 Task: In the  document Friendshipfile.txt change page color to  'Blue'. Insert watermark  'Do not copy ' Apply Font Style in watermark Georgia
Action: Mouse moved to (54, 79)
Screenshot: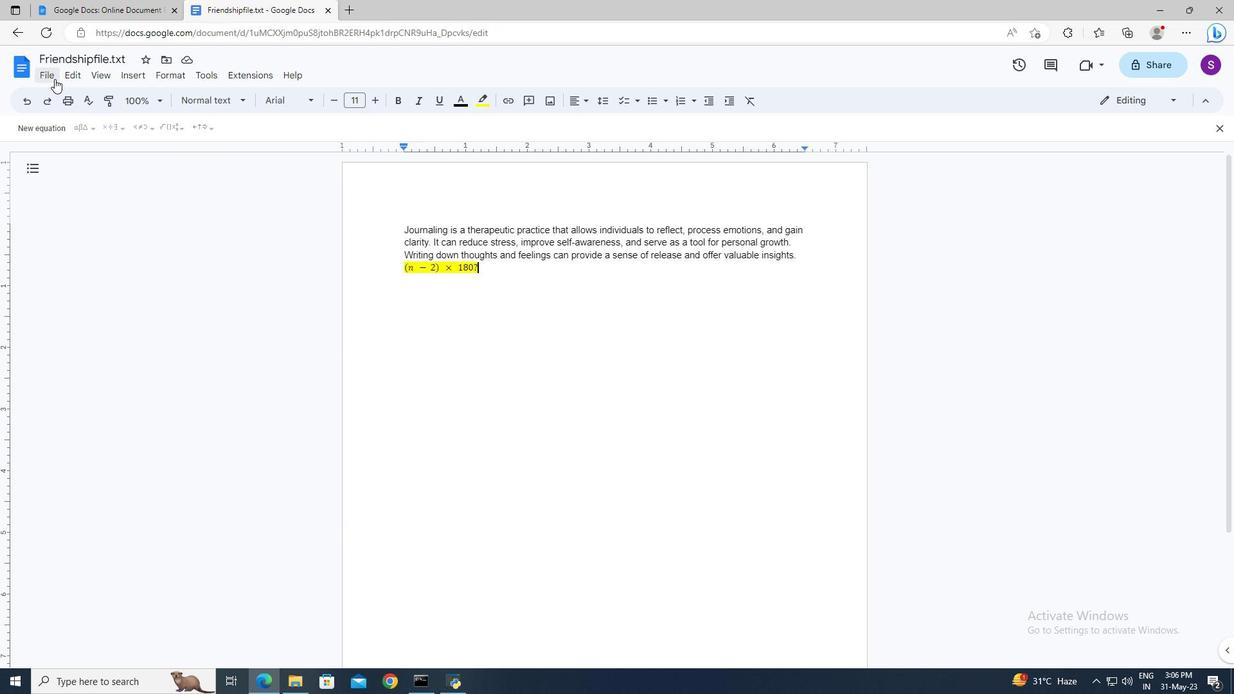 
Action: Mouse pressed left at (54, 79)
Screenshot: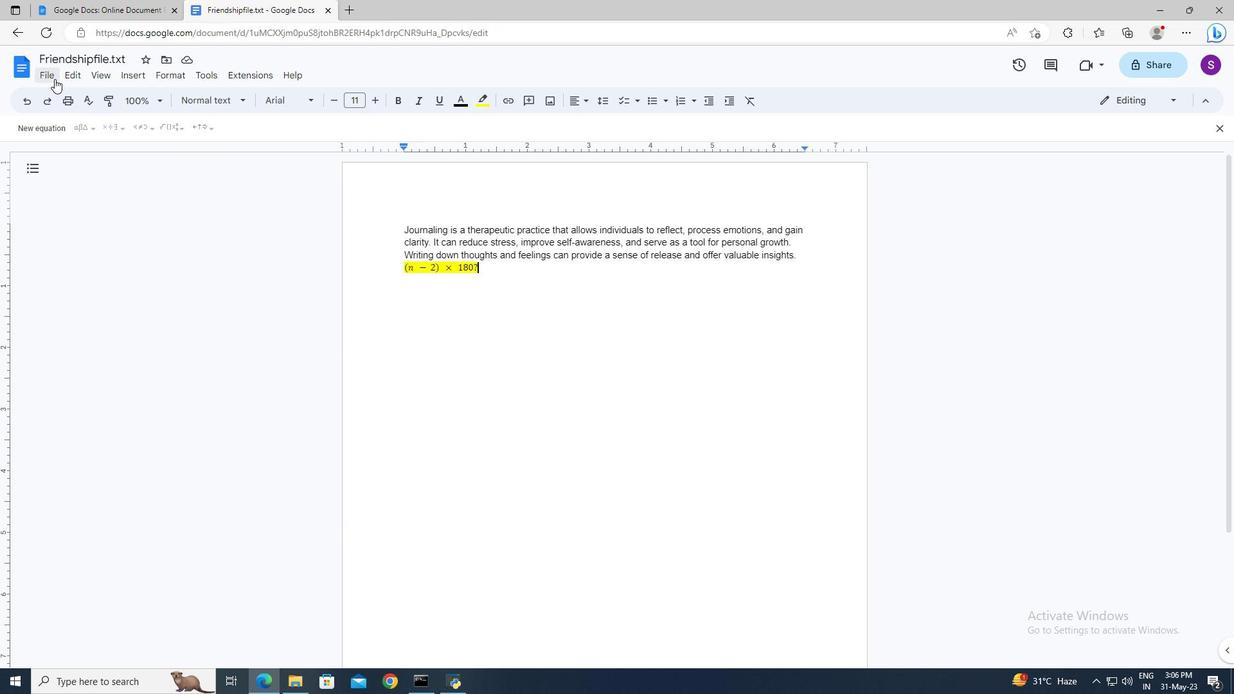 
Action: Mouse moved to (96, 428)
Screenshot: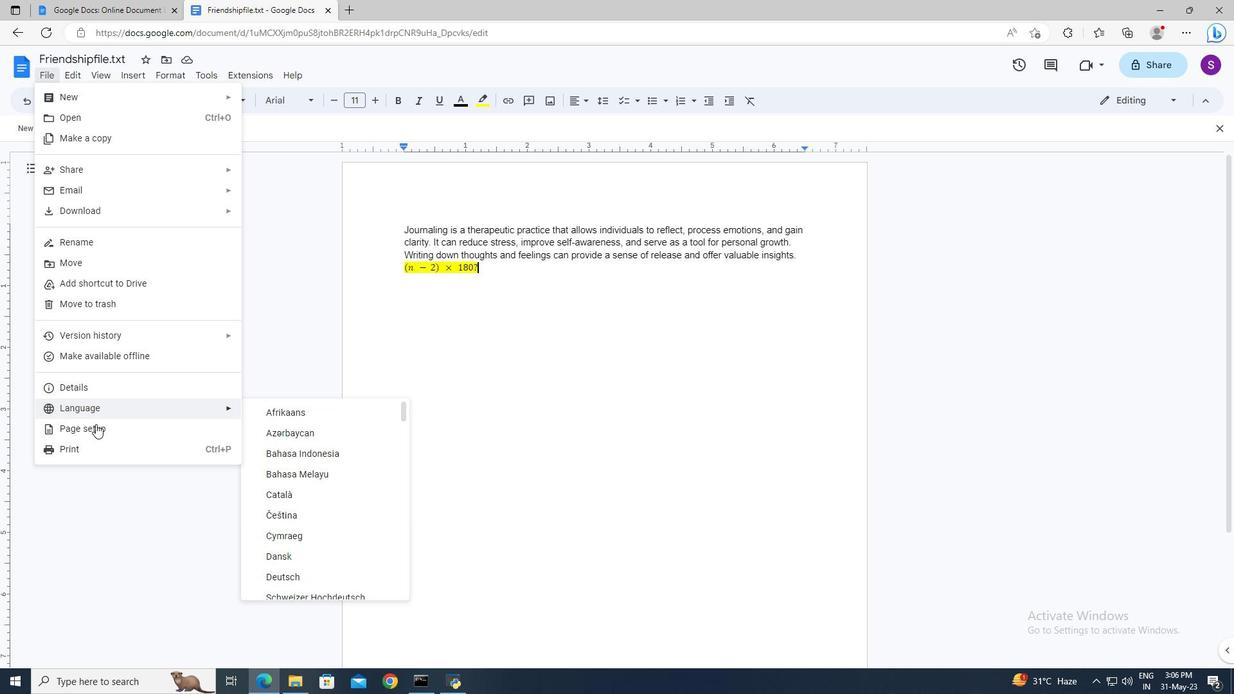 
Action: Mouse pressed left at (96, 428)
Screenshot: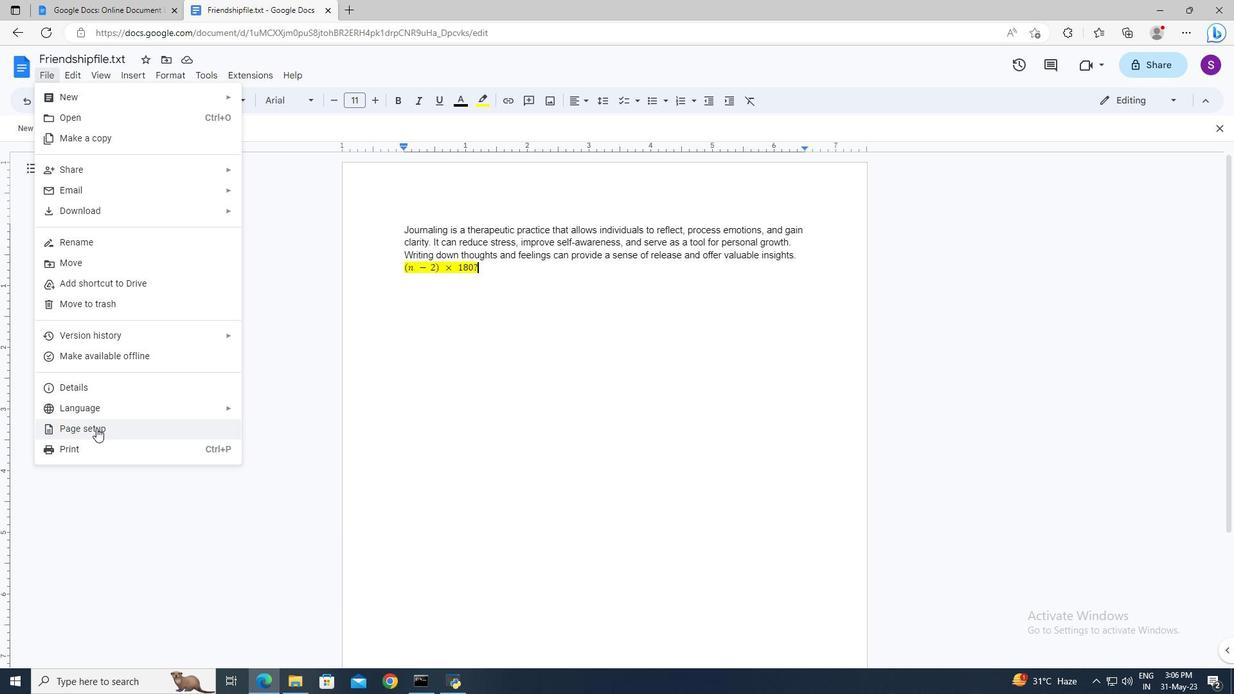 
Action: Mouse moved to (526, 433)
Screenshot: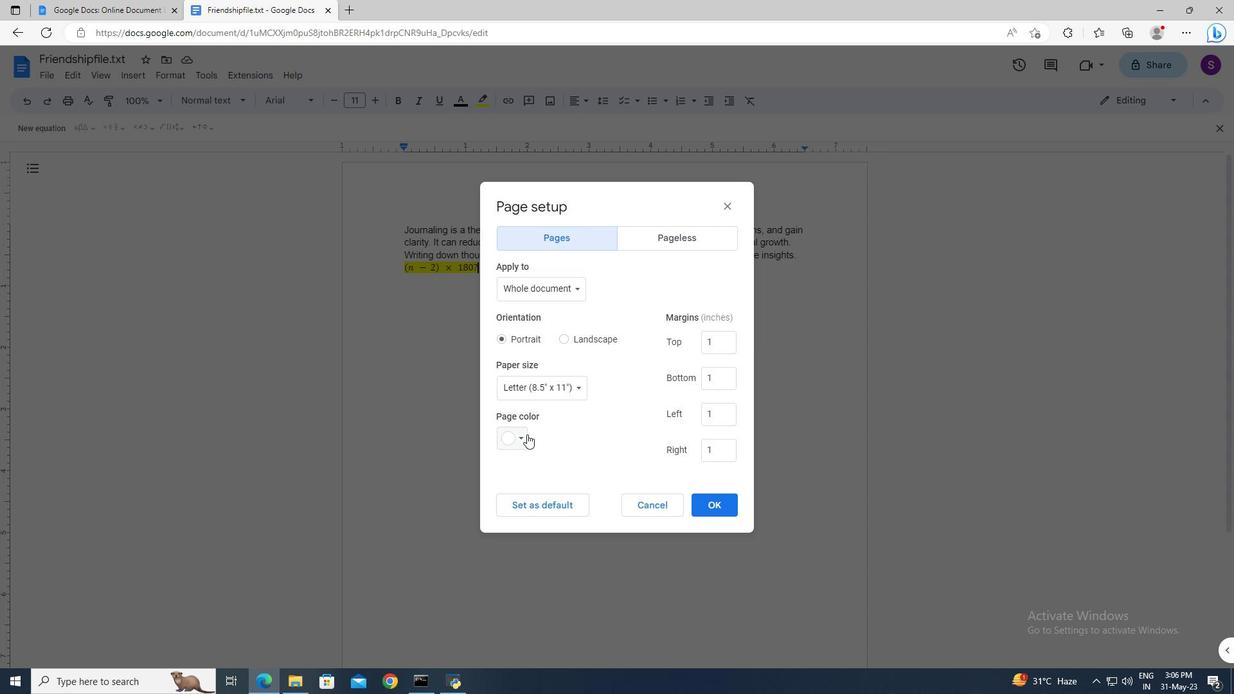 
Action: Mouse pressed left at (526, 433)
Screenshot: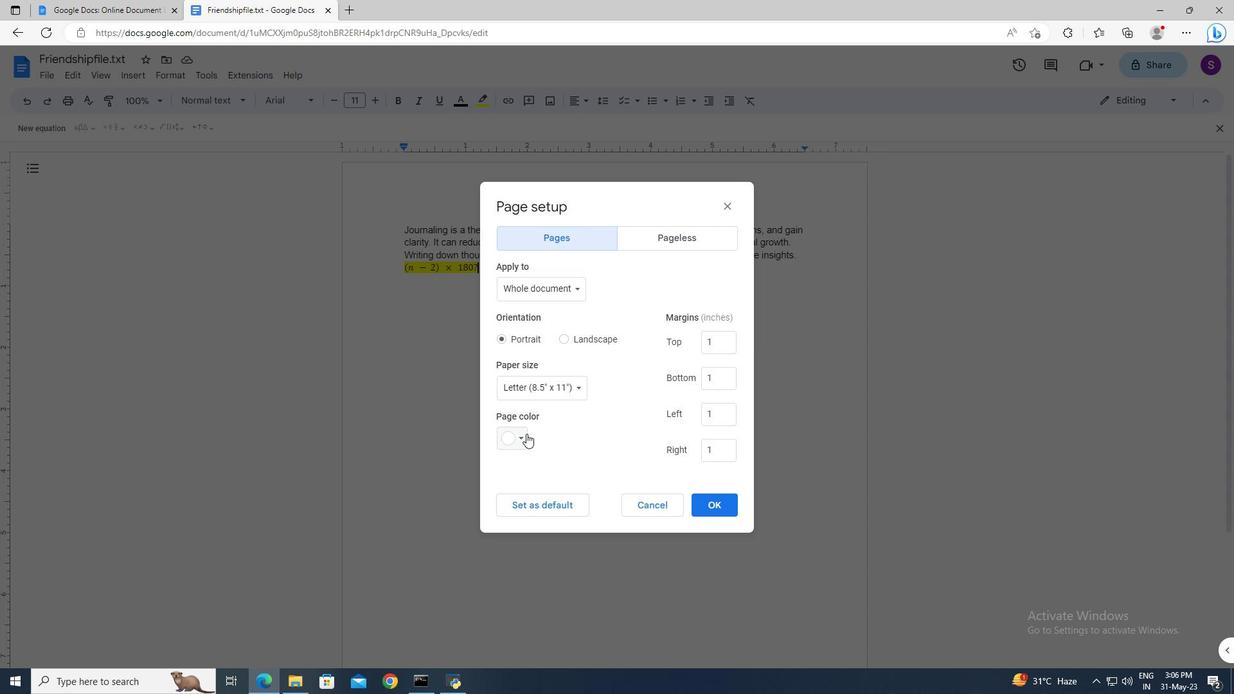 
Action: Mouse moved to (610, 478)
Screenshot: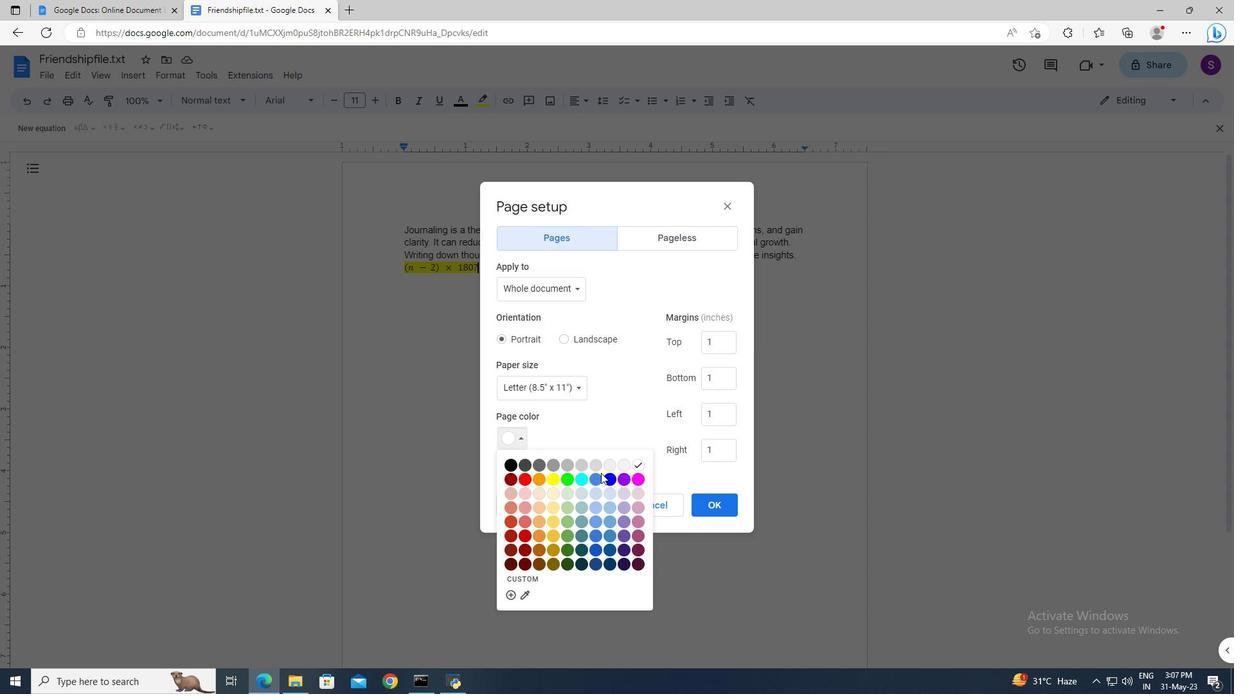 
Action: Mouse pressed left at (610, 478)
Screenshot: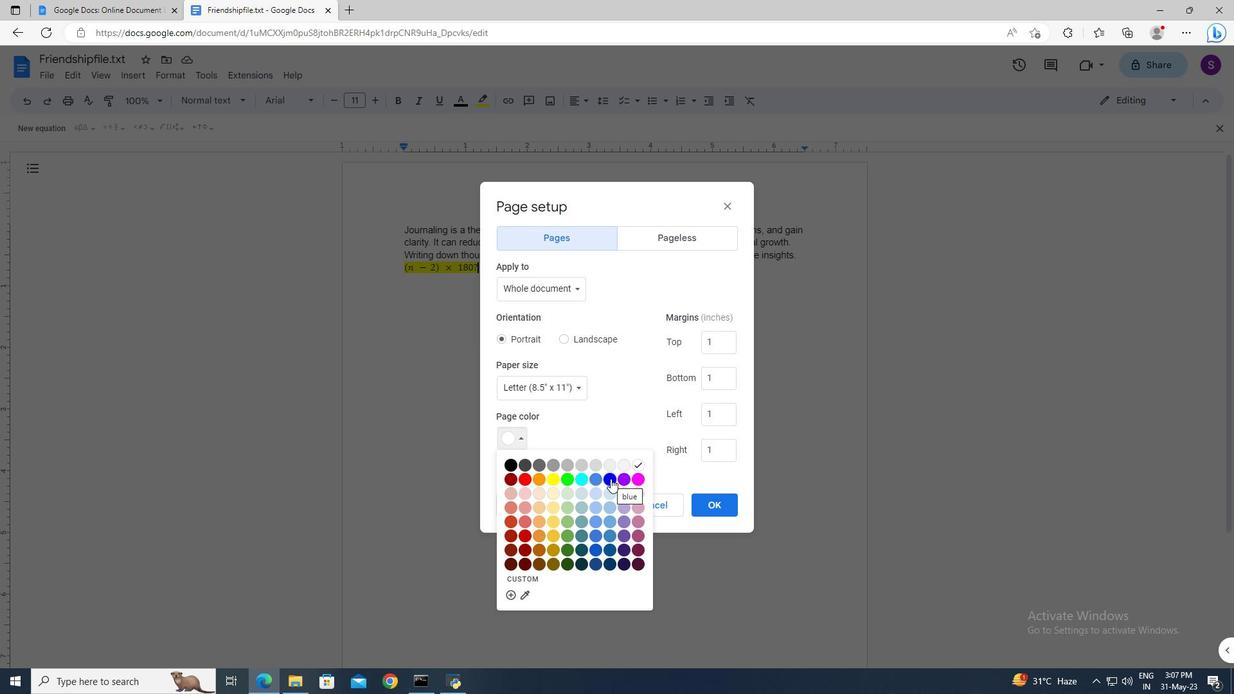 
Action: Mouse moved to (709, 505)
Screenshot: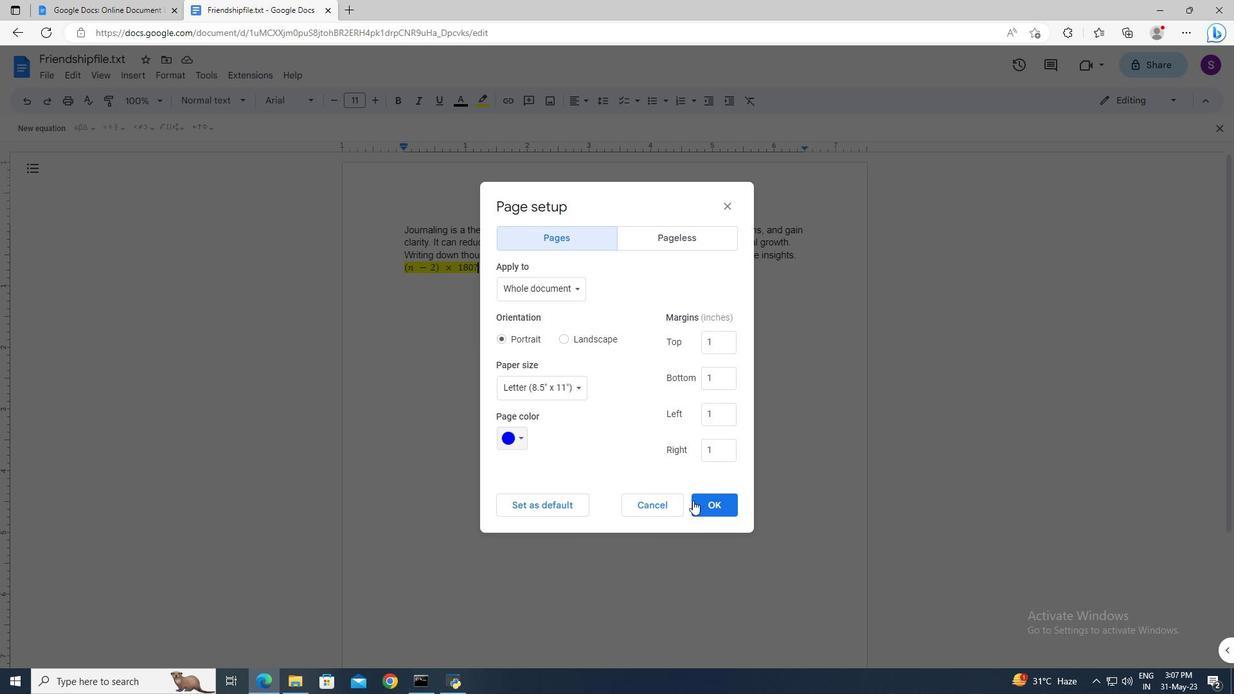 
Action: Mouse pressed left at (709, 505)
Screenshot: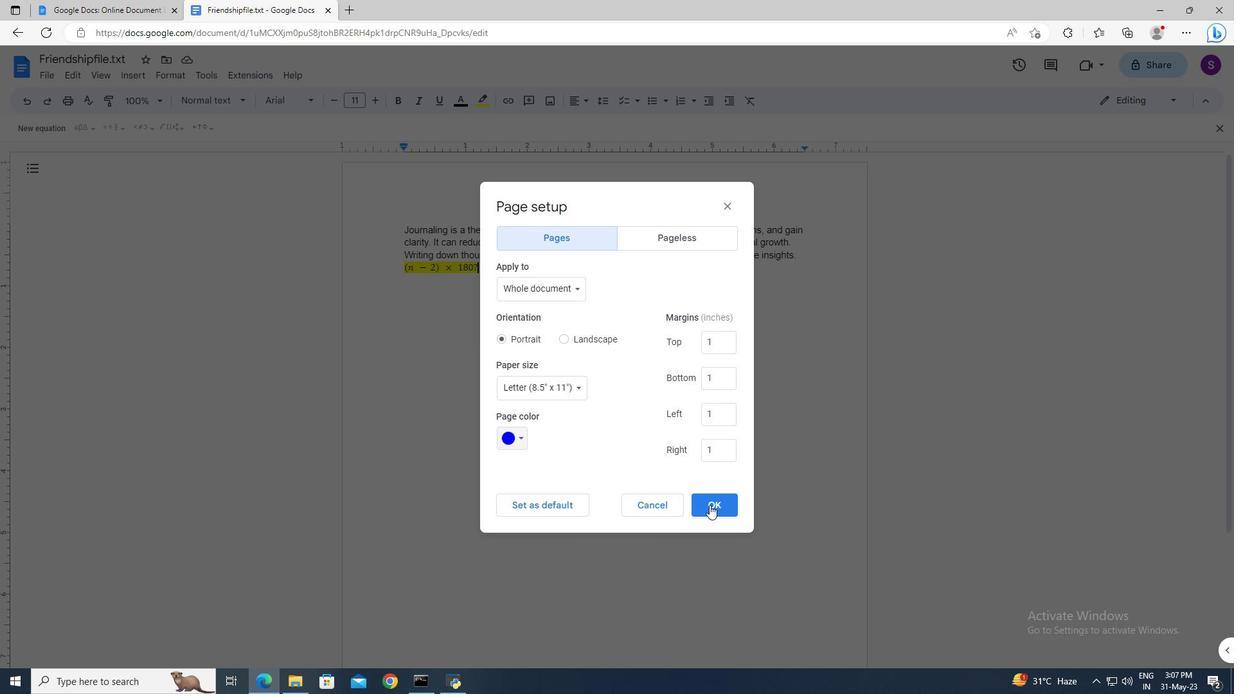 
Action: Mouse moved to (140, 82)
Screenshot: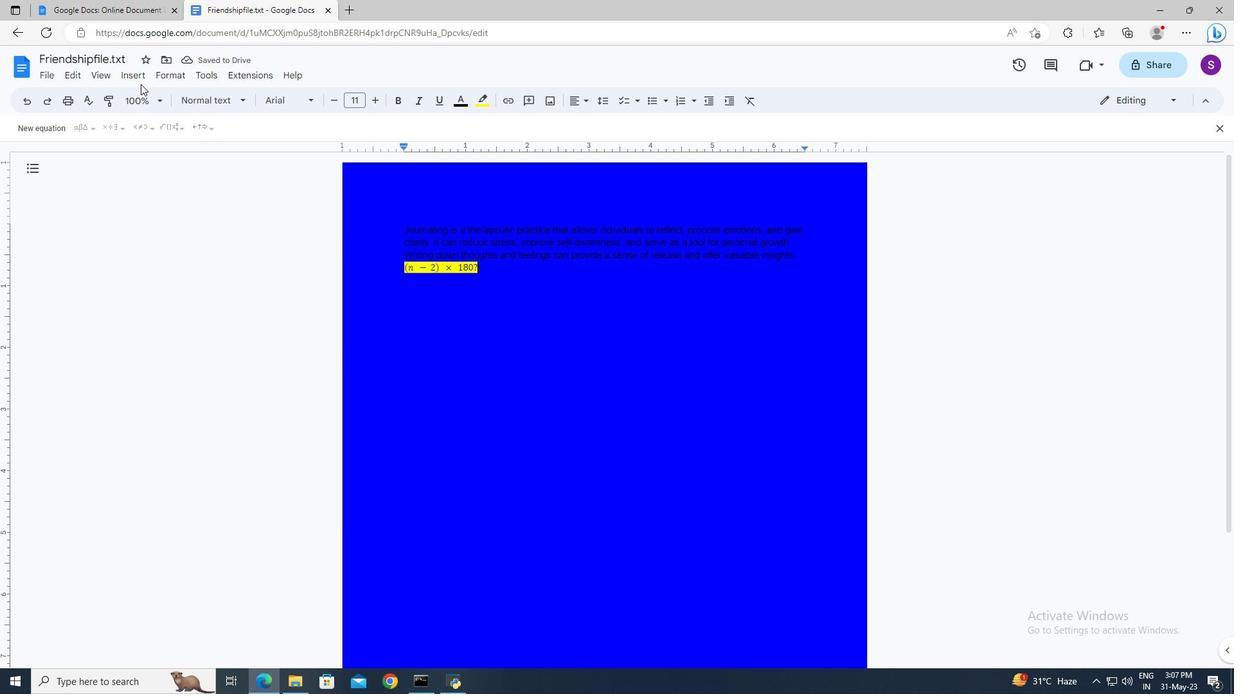 
Action: Mouse pressed left at (140, 82)
Screenshot: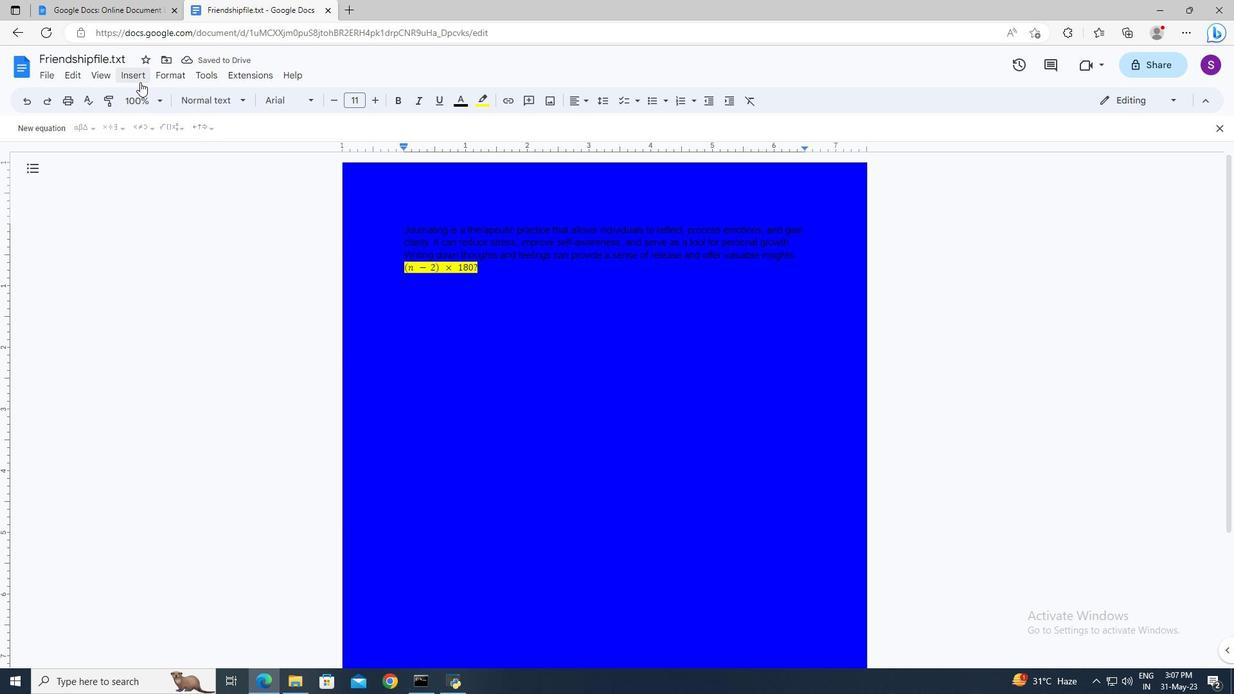 
Action: Mouse moved to (178, 369)
Screenshot: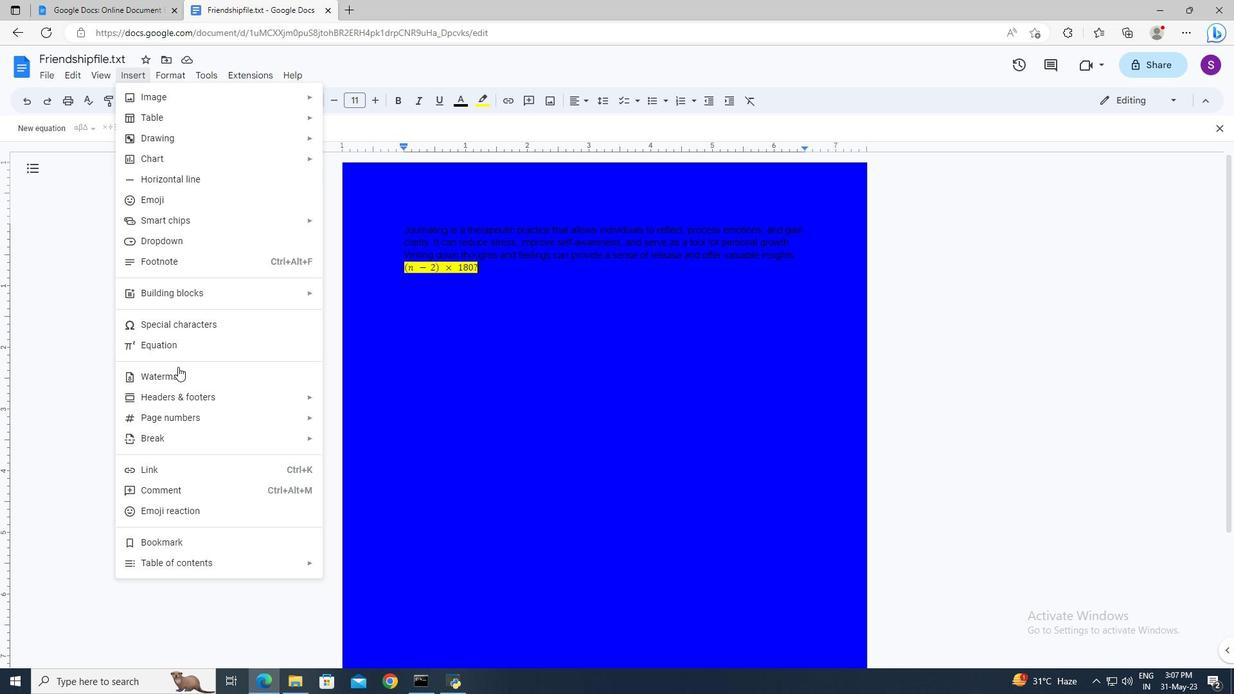 
Action: Mouse pressed left at (178, 369)
Screenshot: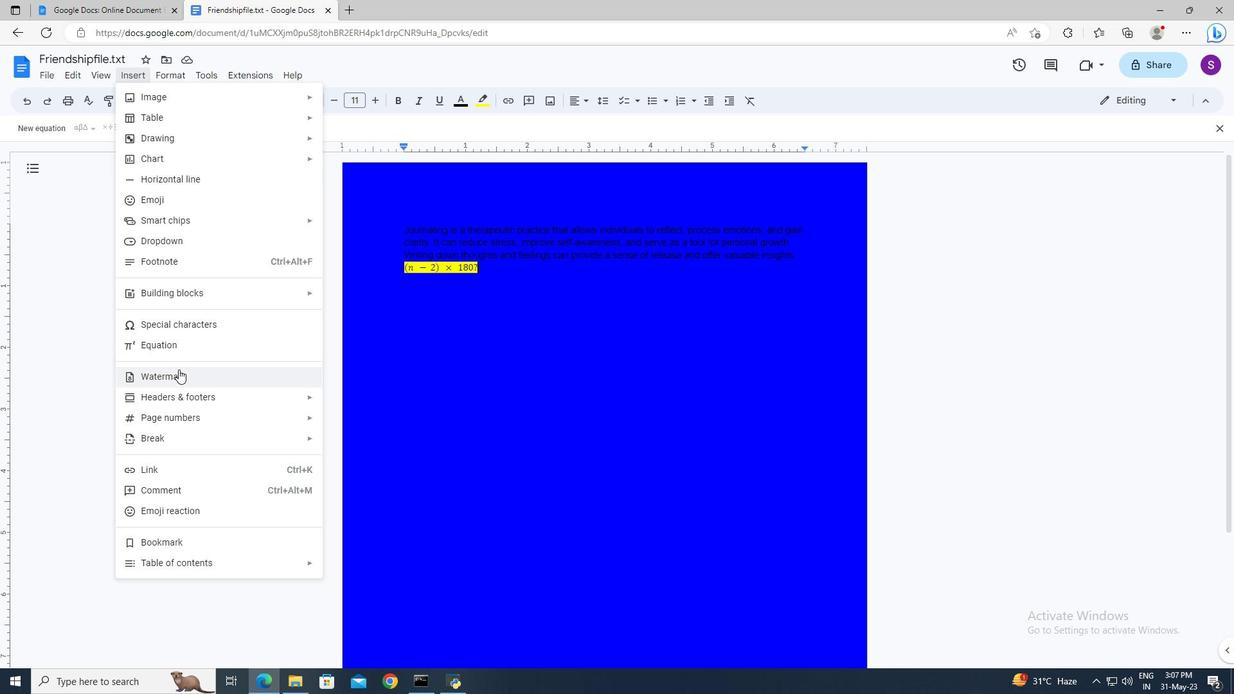 
Action: Mouse moved to (1169, 145)
Screenshot: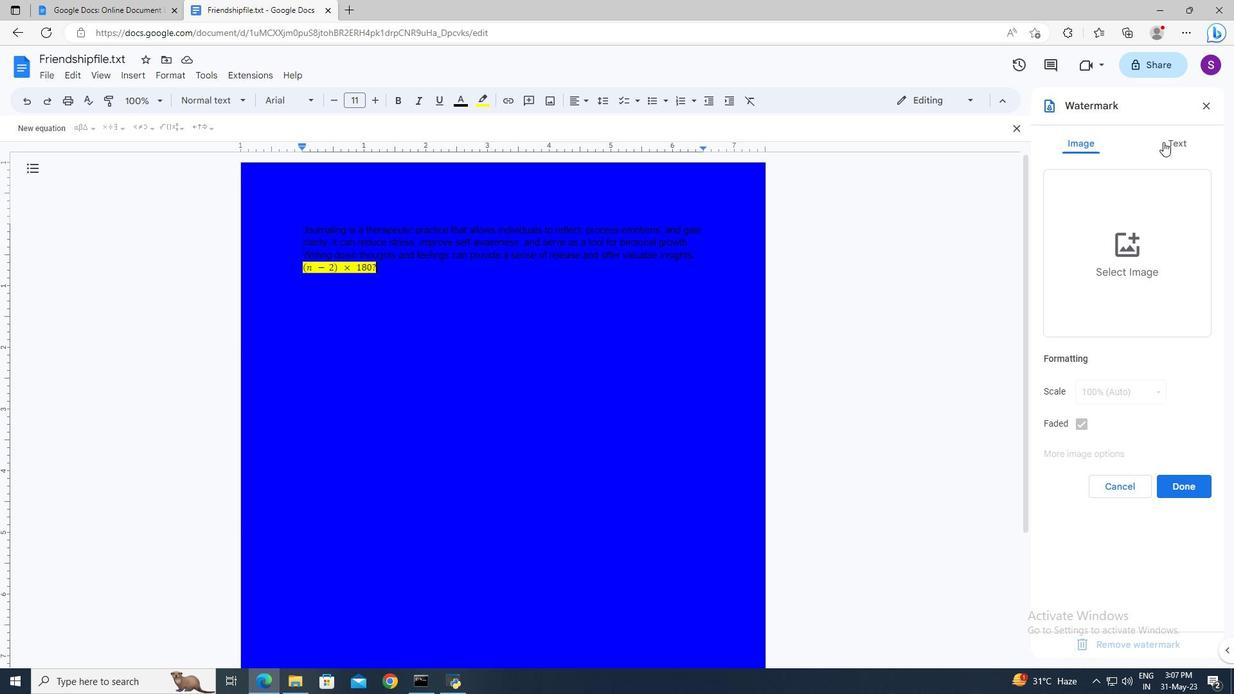 
Action: Mouse pressed left at (1169, 145)
Screenshot: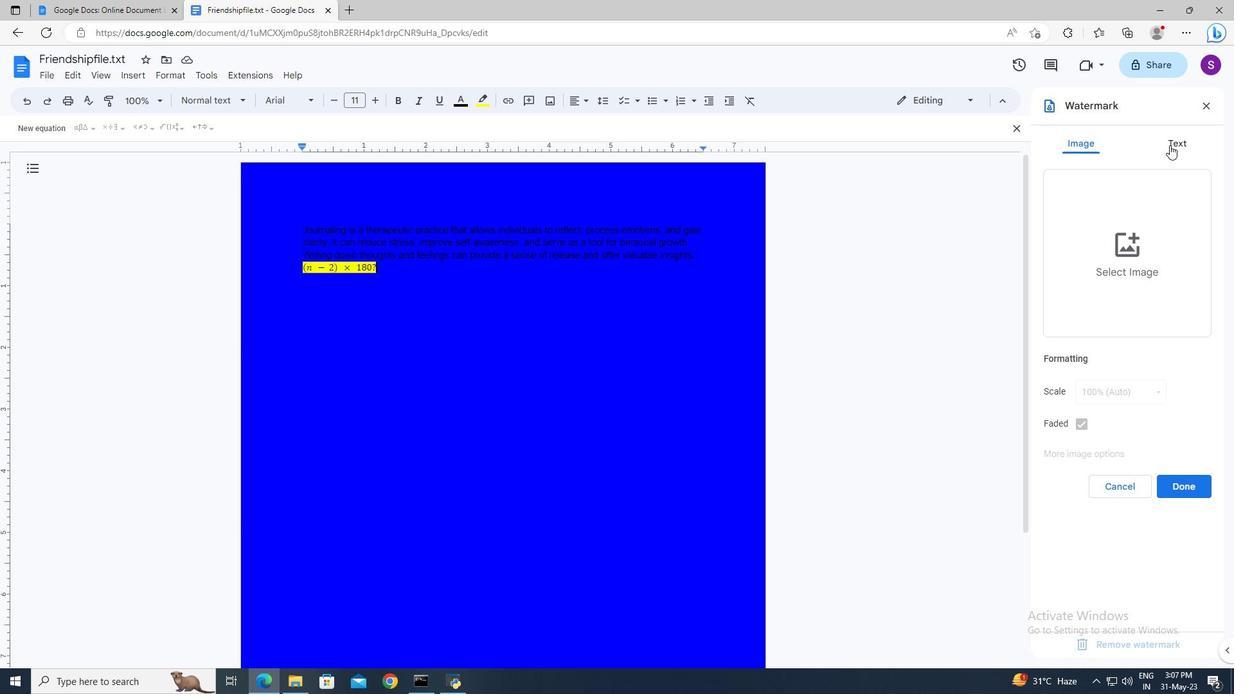 
Action: Mouse moved to (1129, 178)
Screenshot: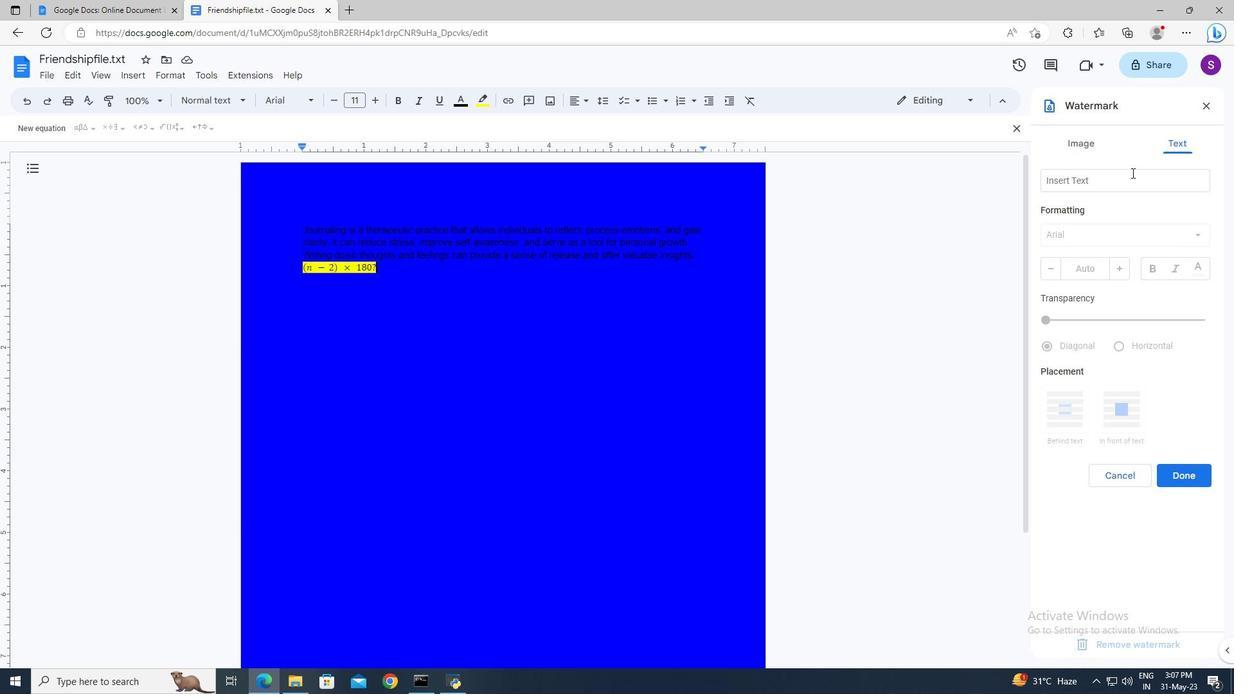 
Action: Mouse pressed left at (1129, 178)
Screenshot: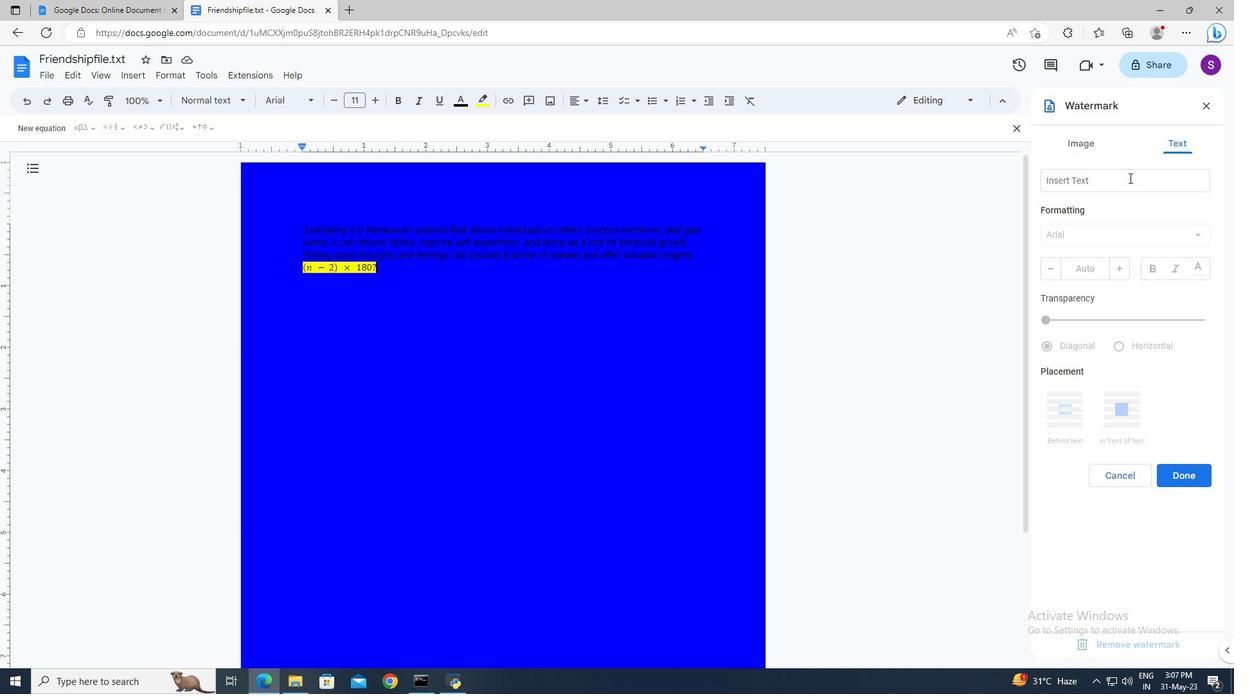 
Action: Mouse moved to (1089, 160)
Screenshot: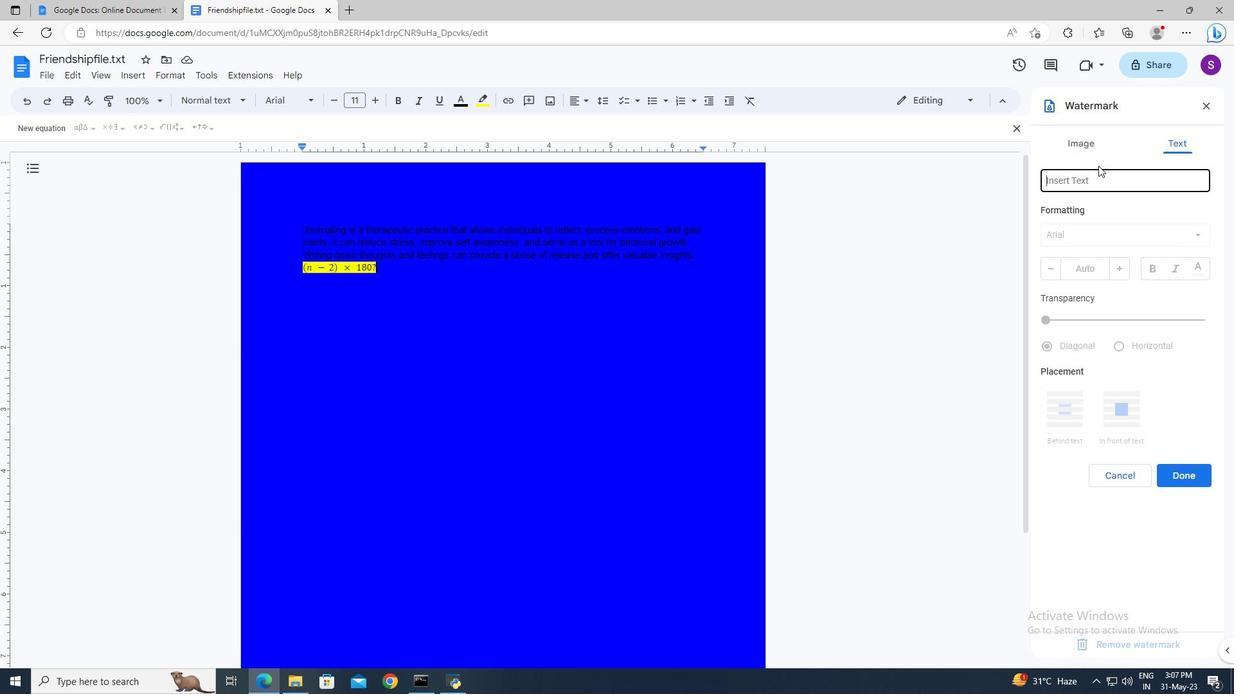 
Action: Key pressed <Key.shift>Do<Key.space>not<Key.space>copy<Key.enter>
Screenshot: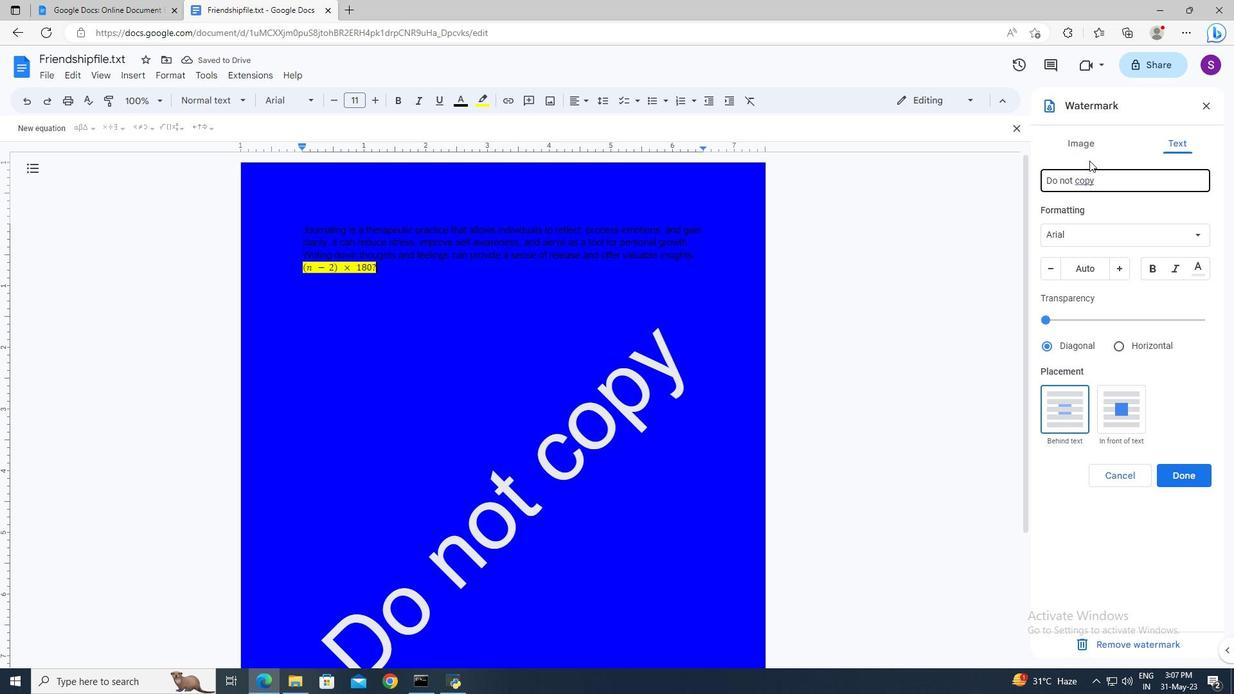 
Action: Mouse moved to (1094, 233)
Screenshot: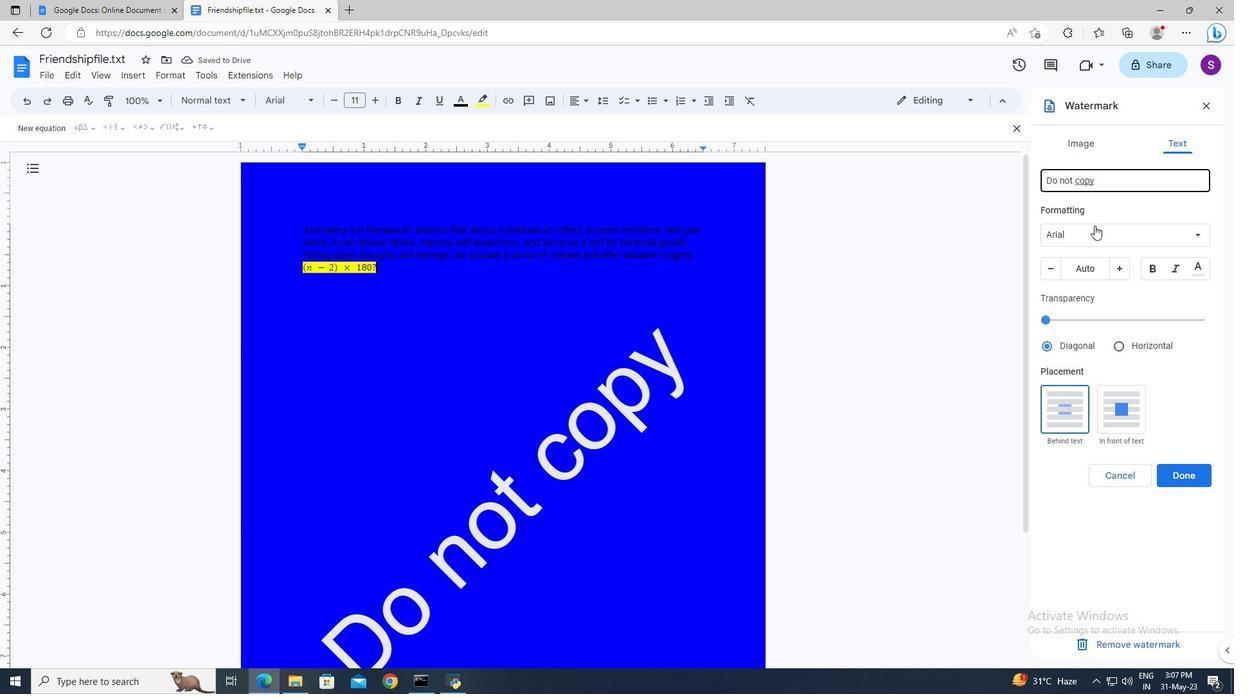 
Action: Mouse pressed left at (1094, 233)
Screenshot: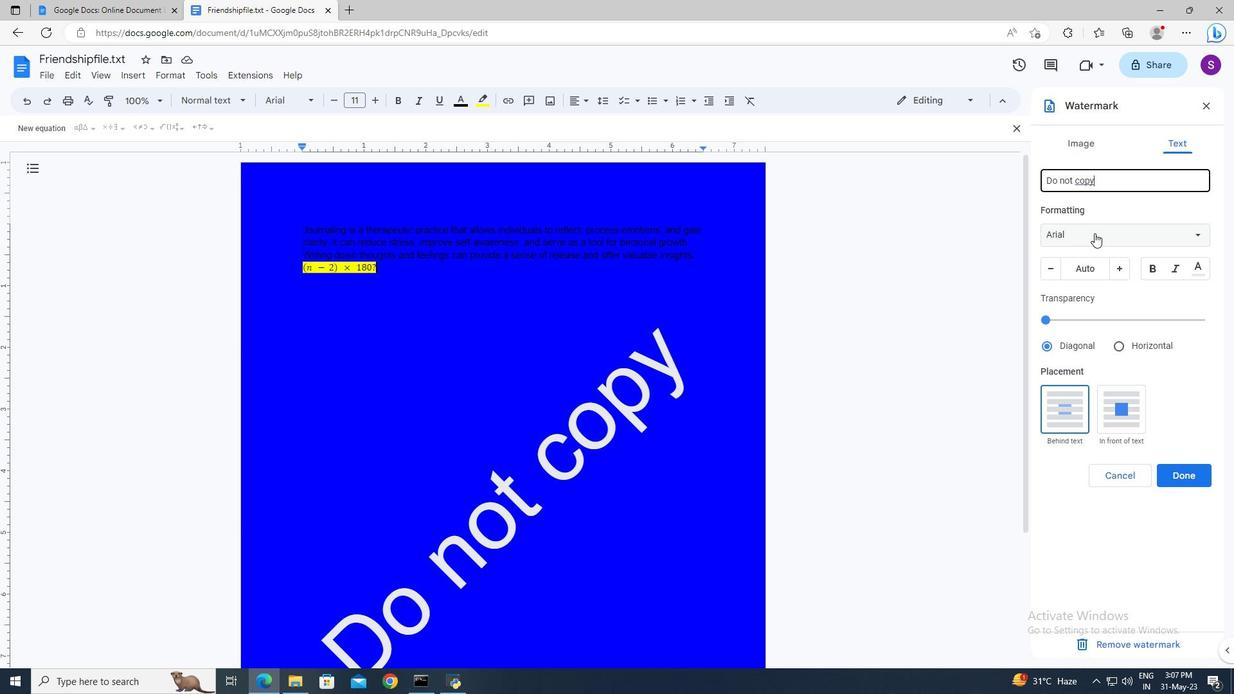 
Action: Mouse moved to (1112, 640)
Screenshot: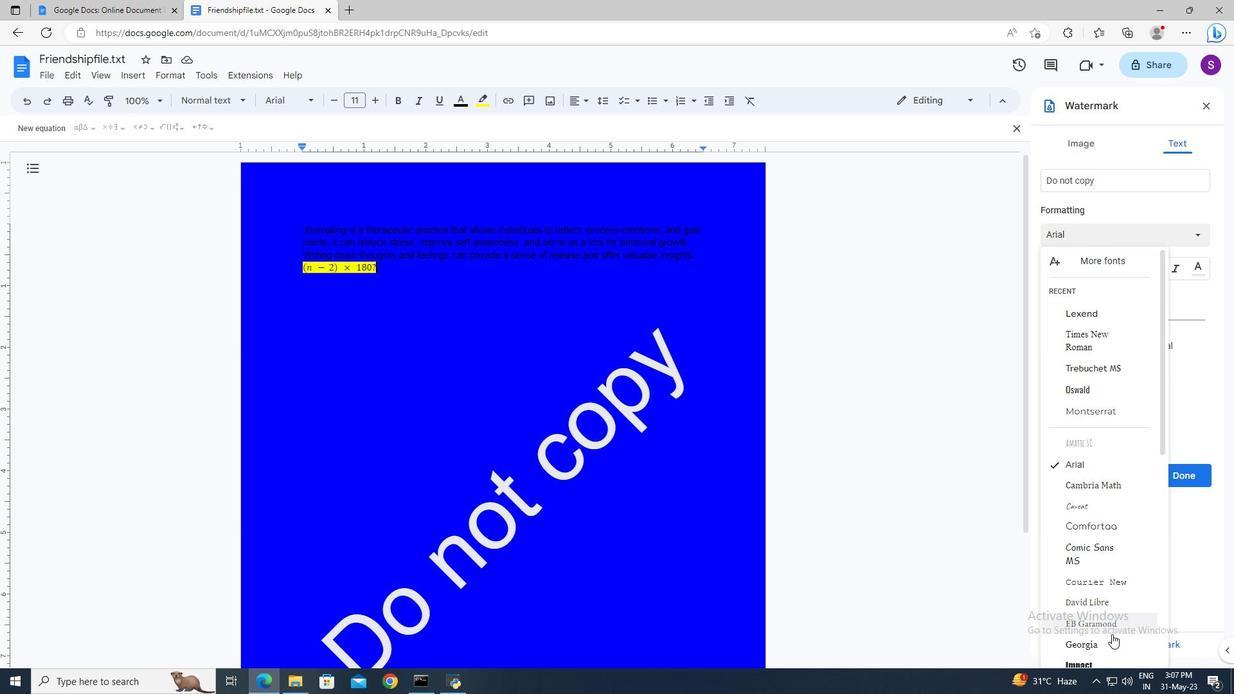 
Action: Mouse pressed left at (1112, 640)
Screenshot: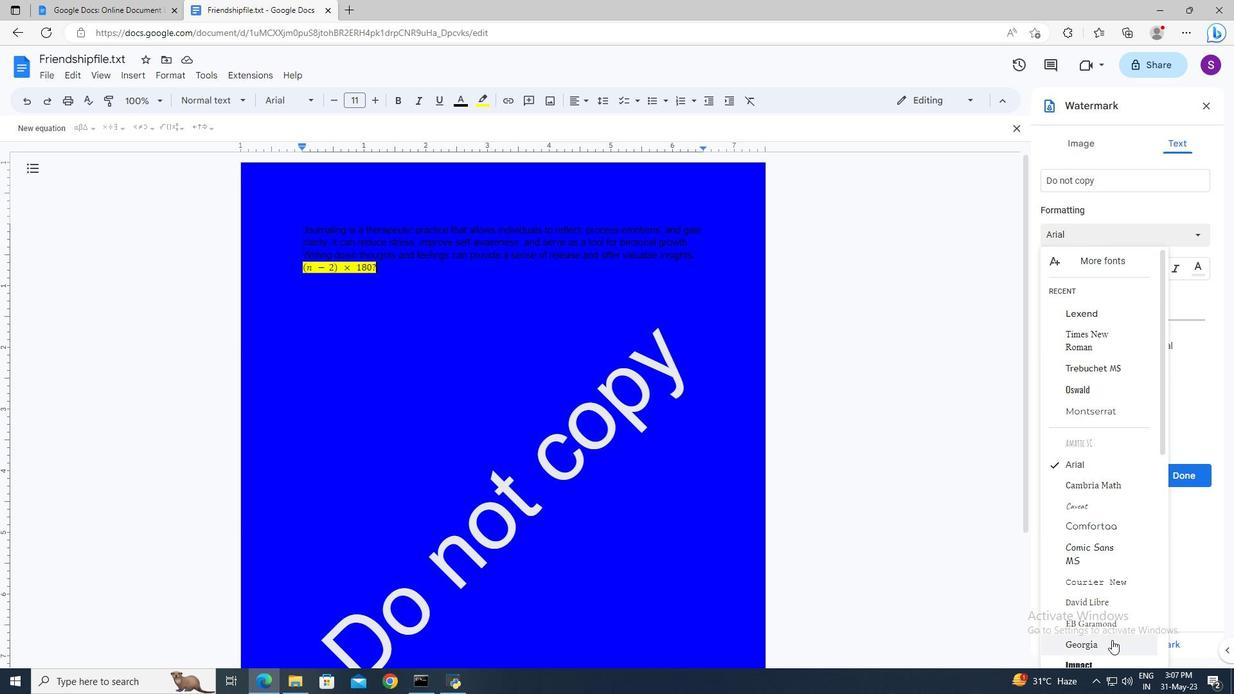 
Action: Mouse moved to (1179, 480)
Screenshot: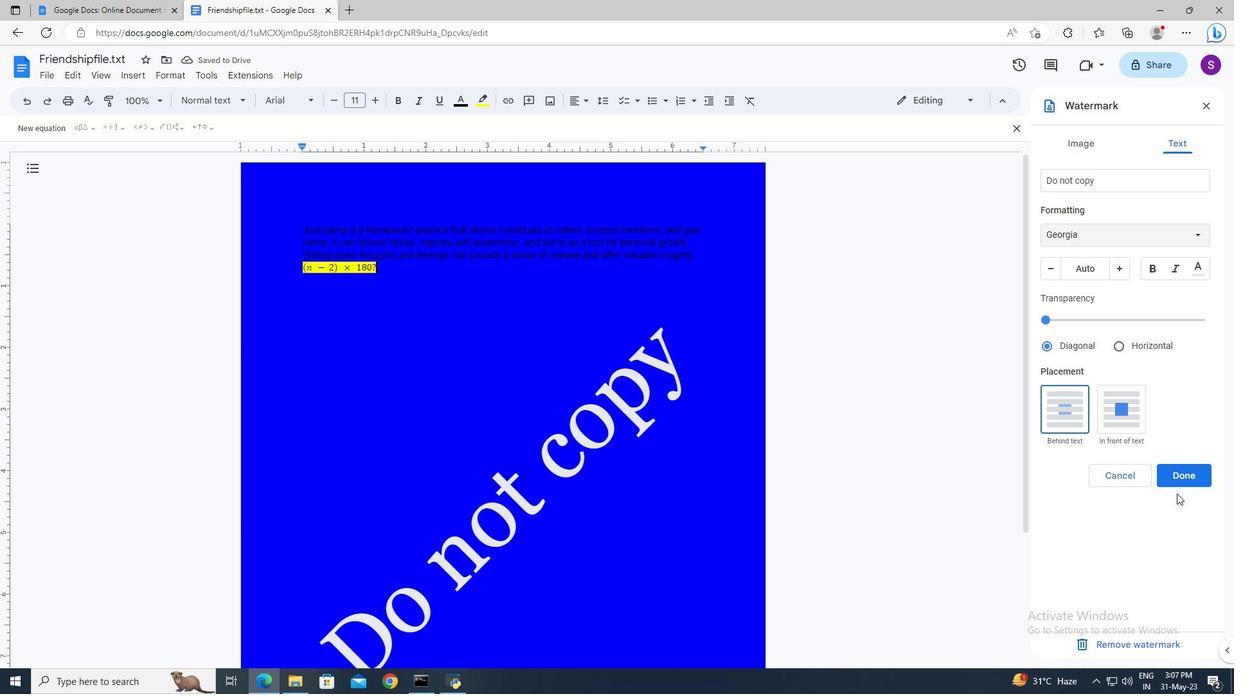 
Action: Mouse pressed left at (1179, 480)
Screenshot: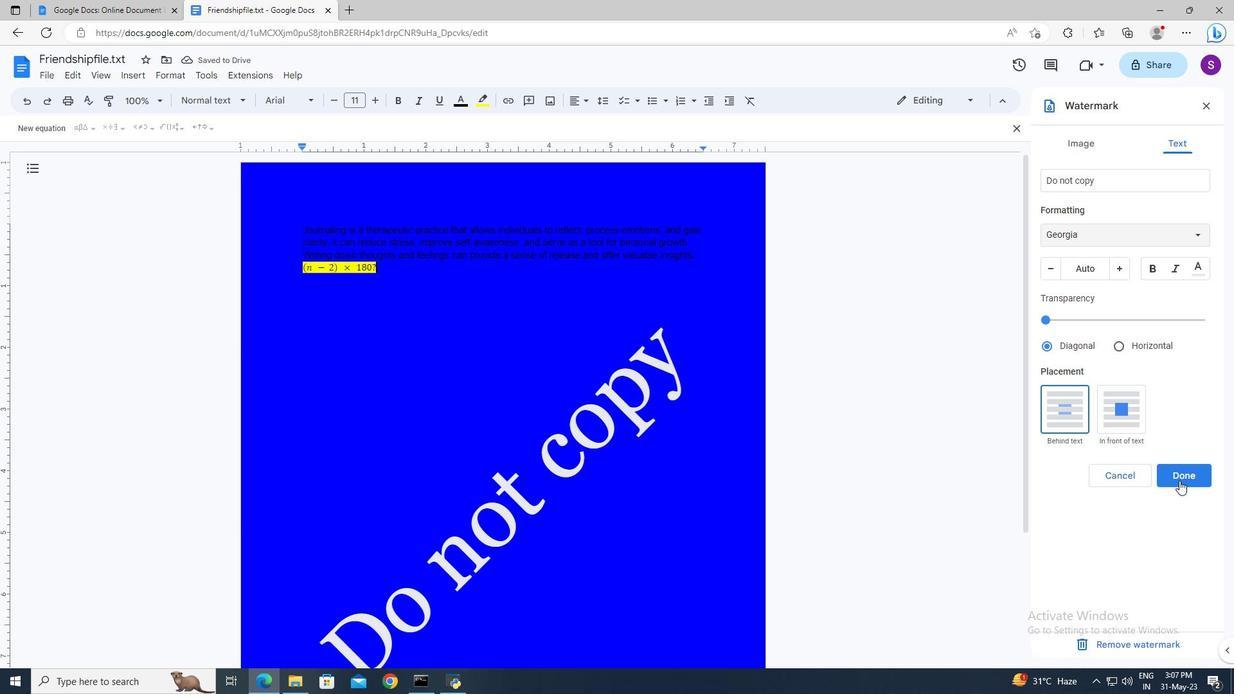 
